 Task: For heading Arial black with underline.  font size for heading18,  'Change the font style of data to'Calibri.  and font size to 9,  Change the alignment of both headline & data to Align center.  In the sheet  DashboardInvestmentbook
Action: Mouse moved to (37, 142)
Screenshot: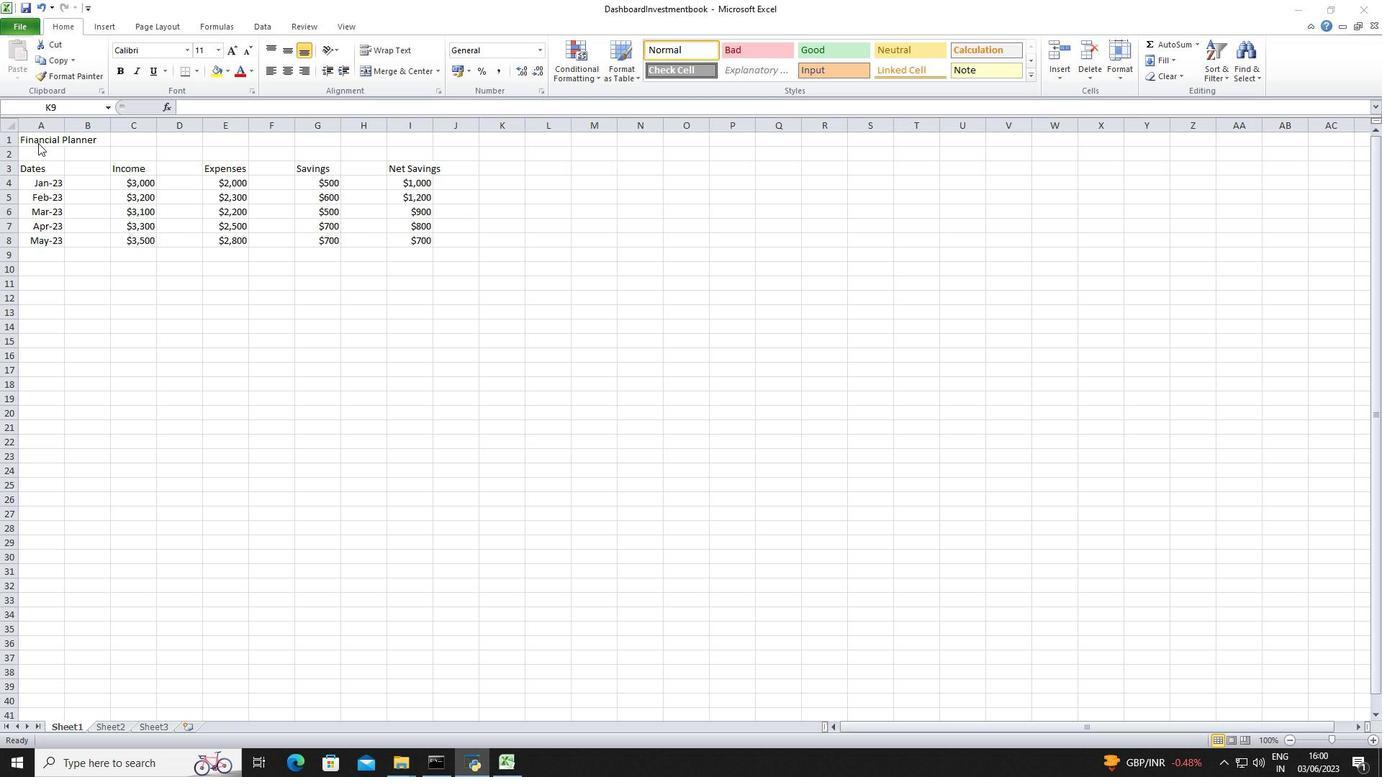 
Action: Mouse pressed left at (37, 142)
Screenshot: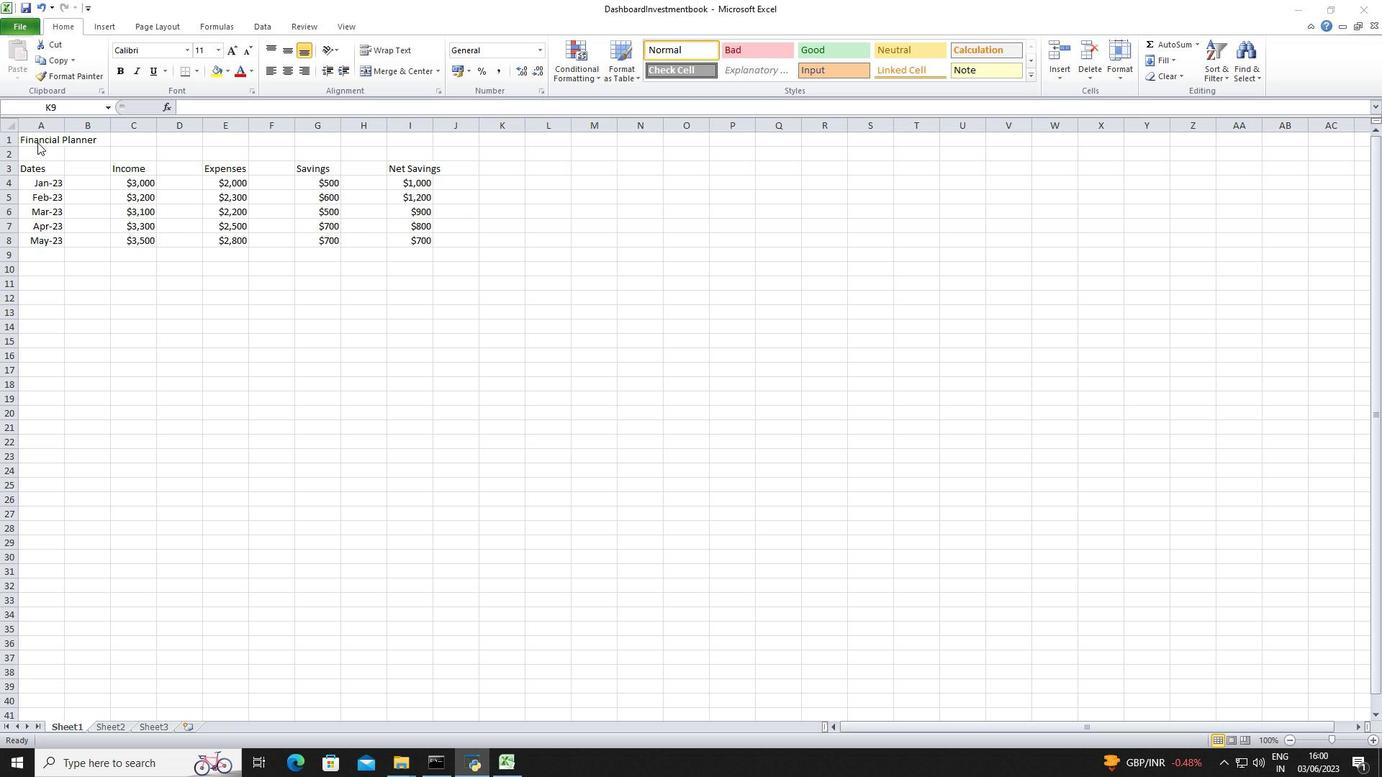 
Action: Mouse moved to (45, 141)
Screenshot: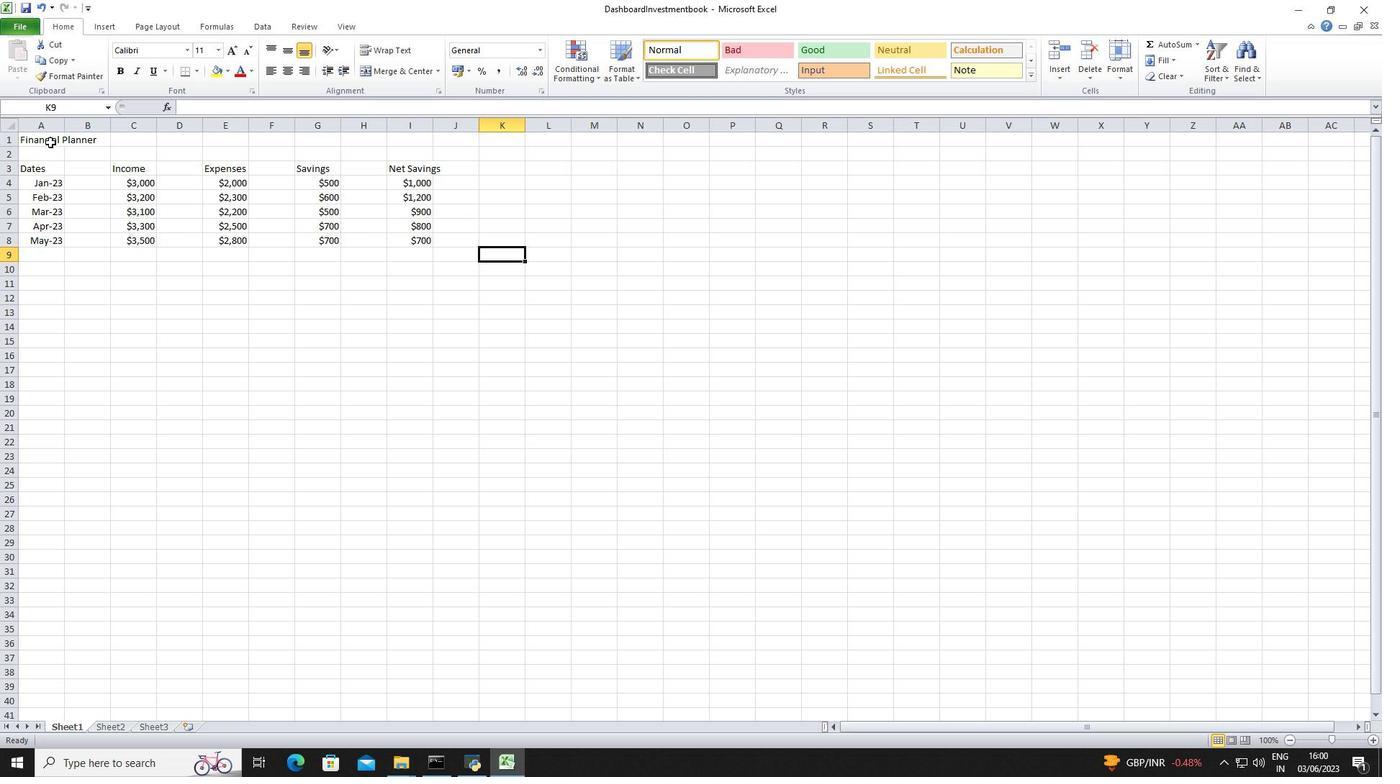 
Action: Mouse pressed left at (45, 141)
Screenshot: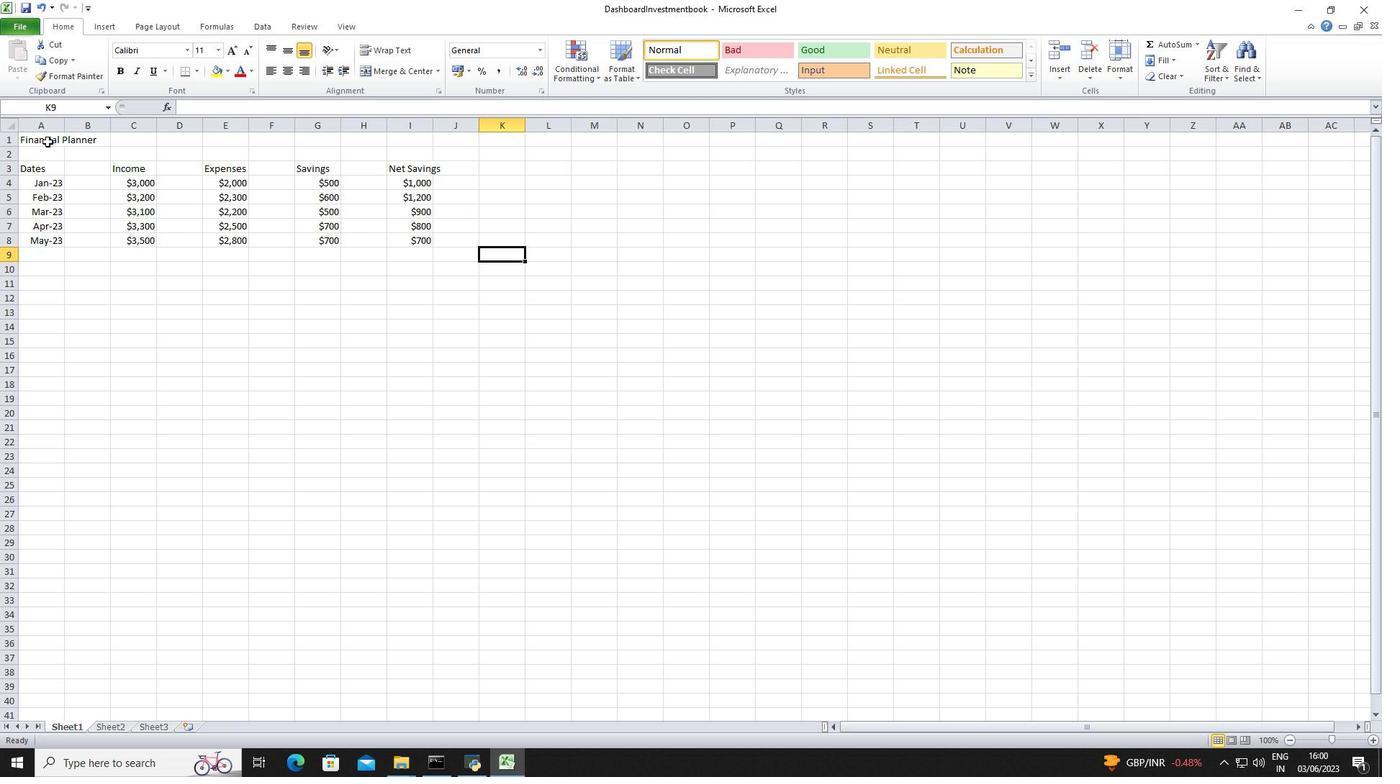 
Action: Mouse moved to (187, 51)
Screenshot: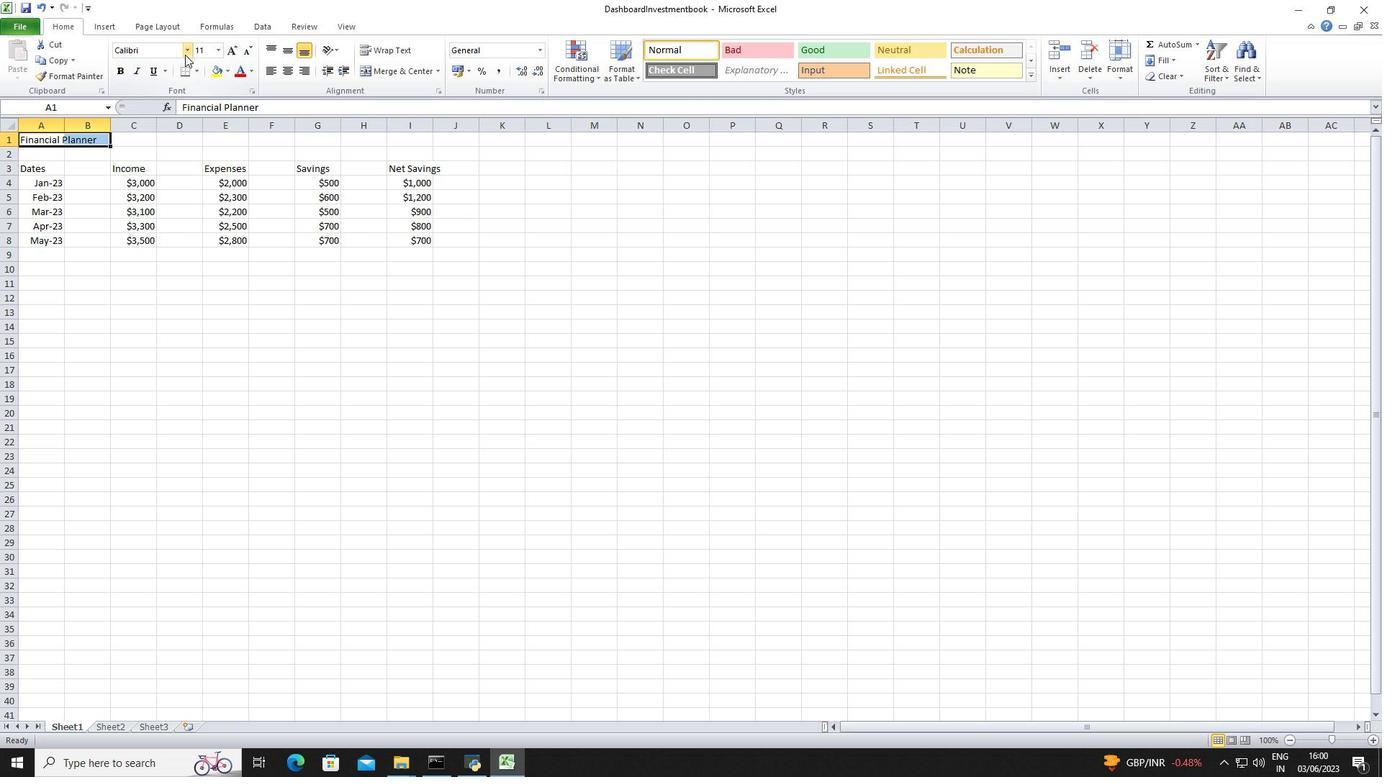 
Action: Mouse pressed left at (187, 51)
Screenshot: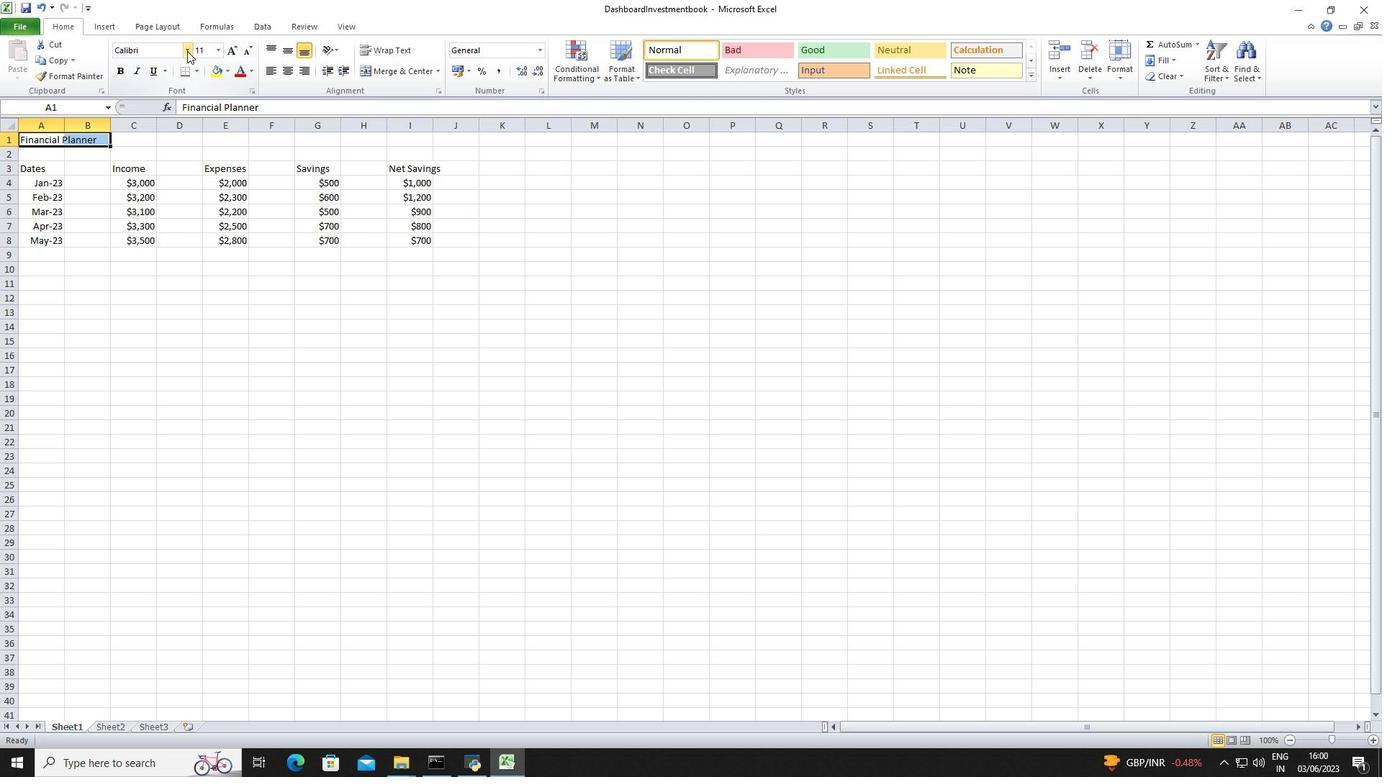 
Action: Mouse moved to (185, 182)
Screenshot: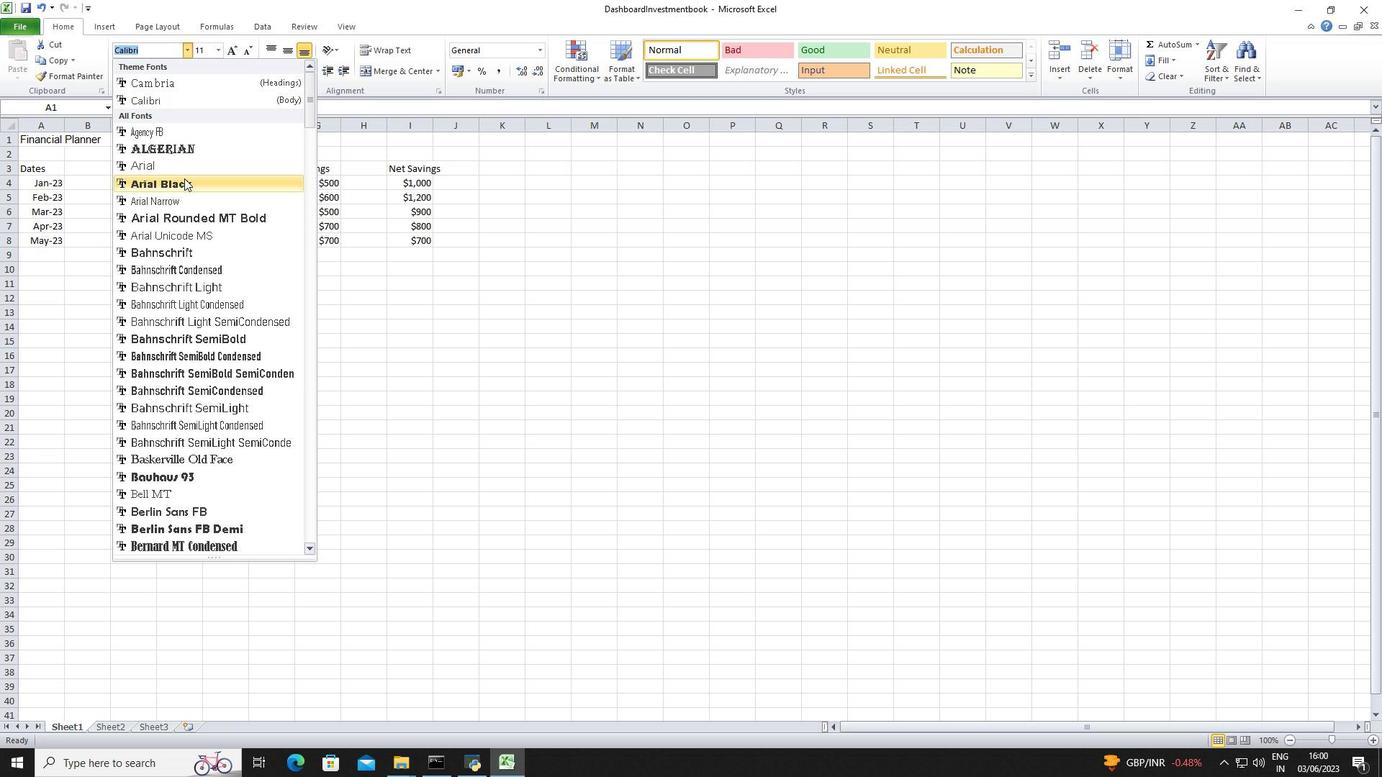 
Action: Mouse pressed left at (185, 182)
Screenshot: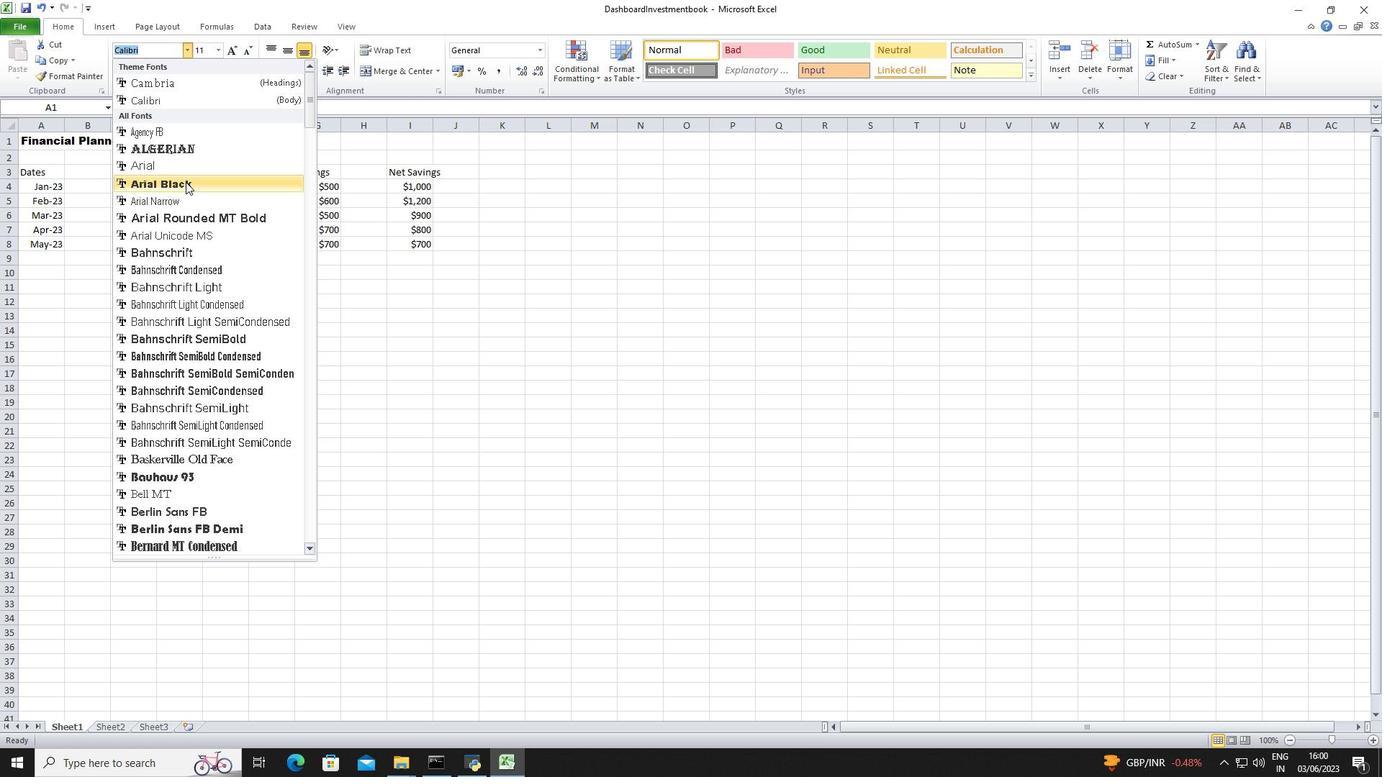 
Action: Mouse moved to (151, 71)
Screenshot: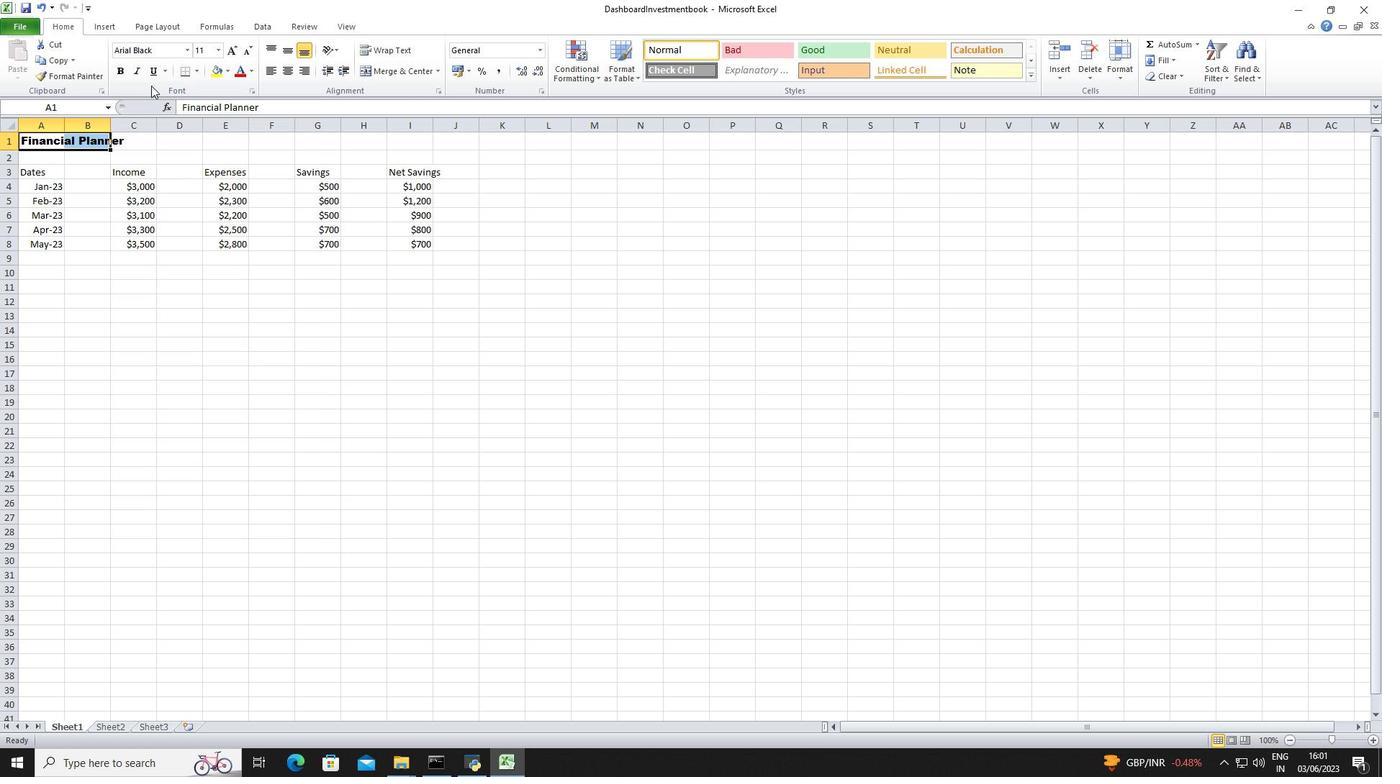
Action: Mouse pressed left at (151, 71)
Screenshot: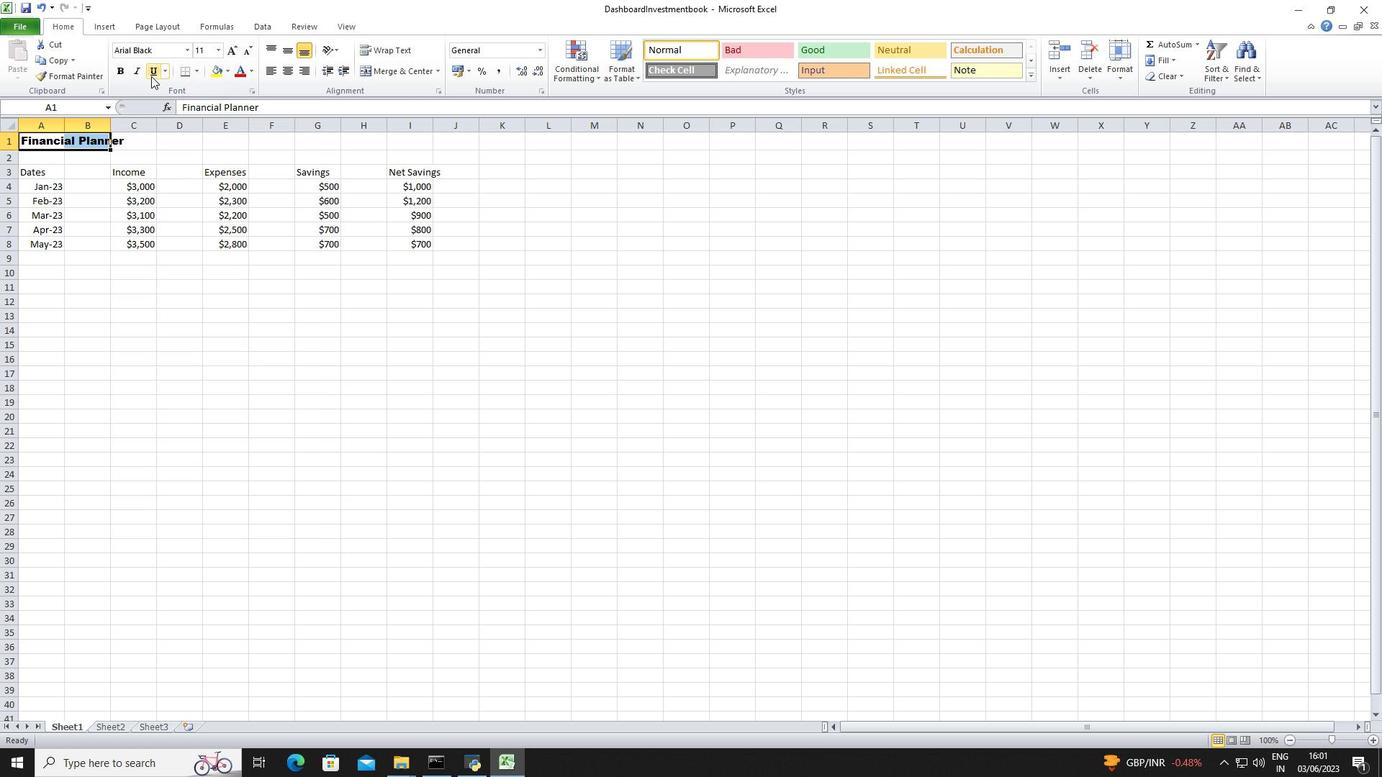 
Action: Mouse moved to (221, 52)
Screenshot: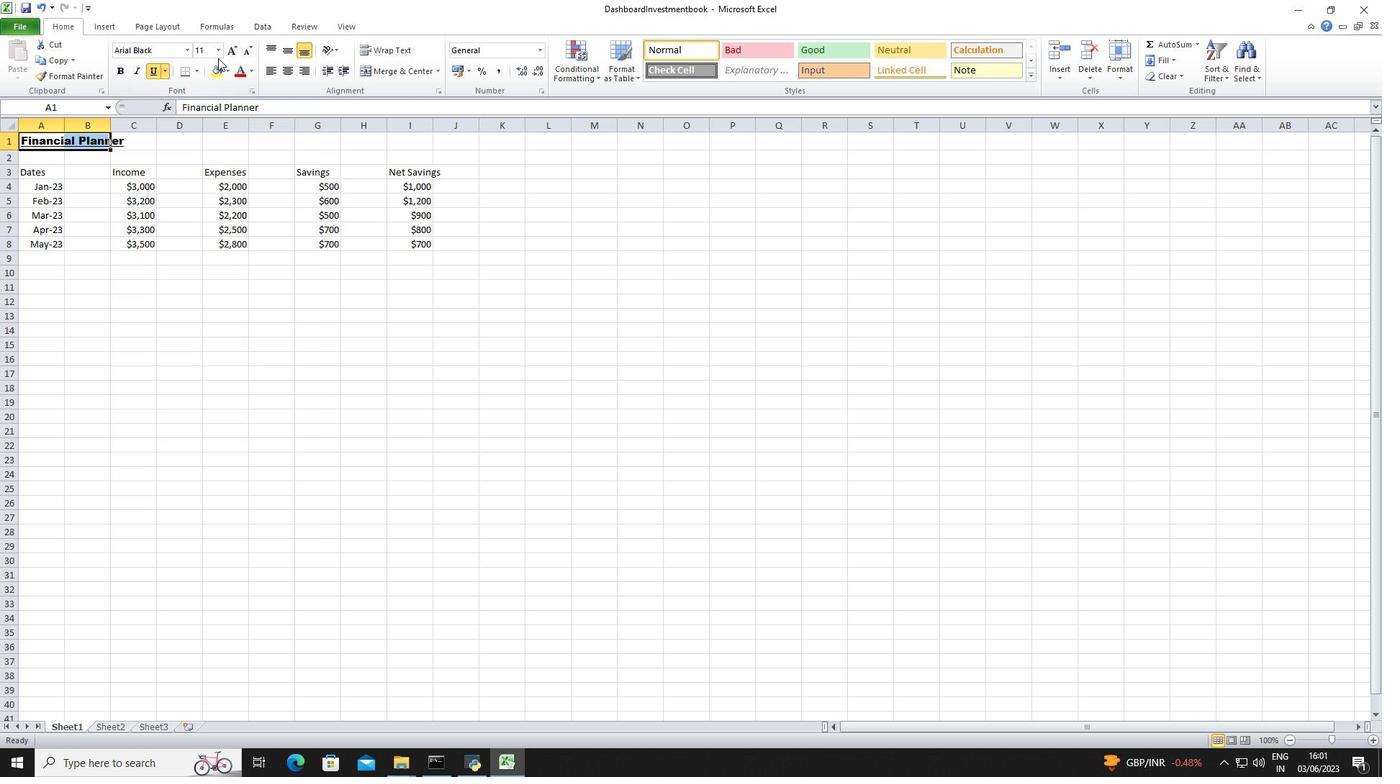 
Action: Mouse pressed left at (221, 52)
Screenshot: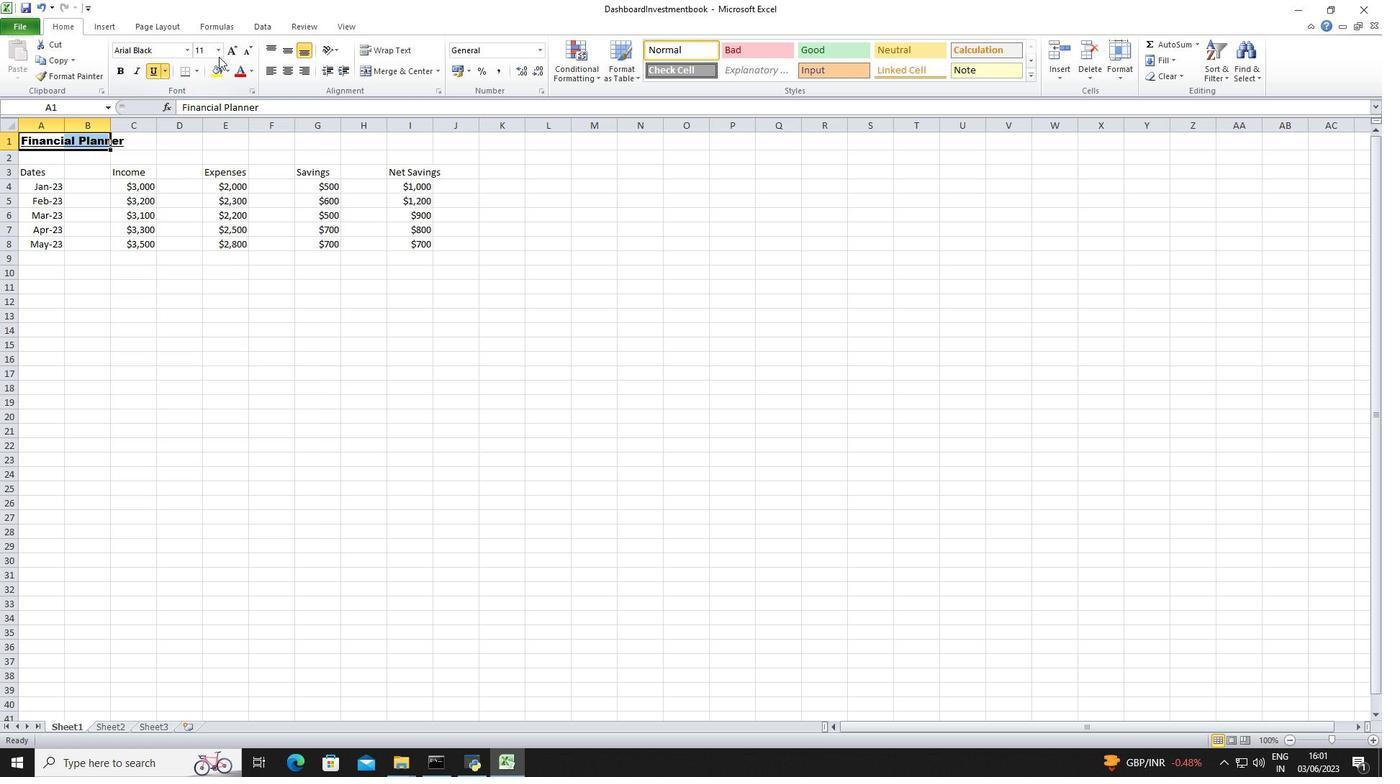 
Action: Mouse moved to (205, 151)
Screenshot: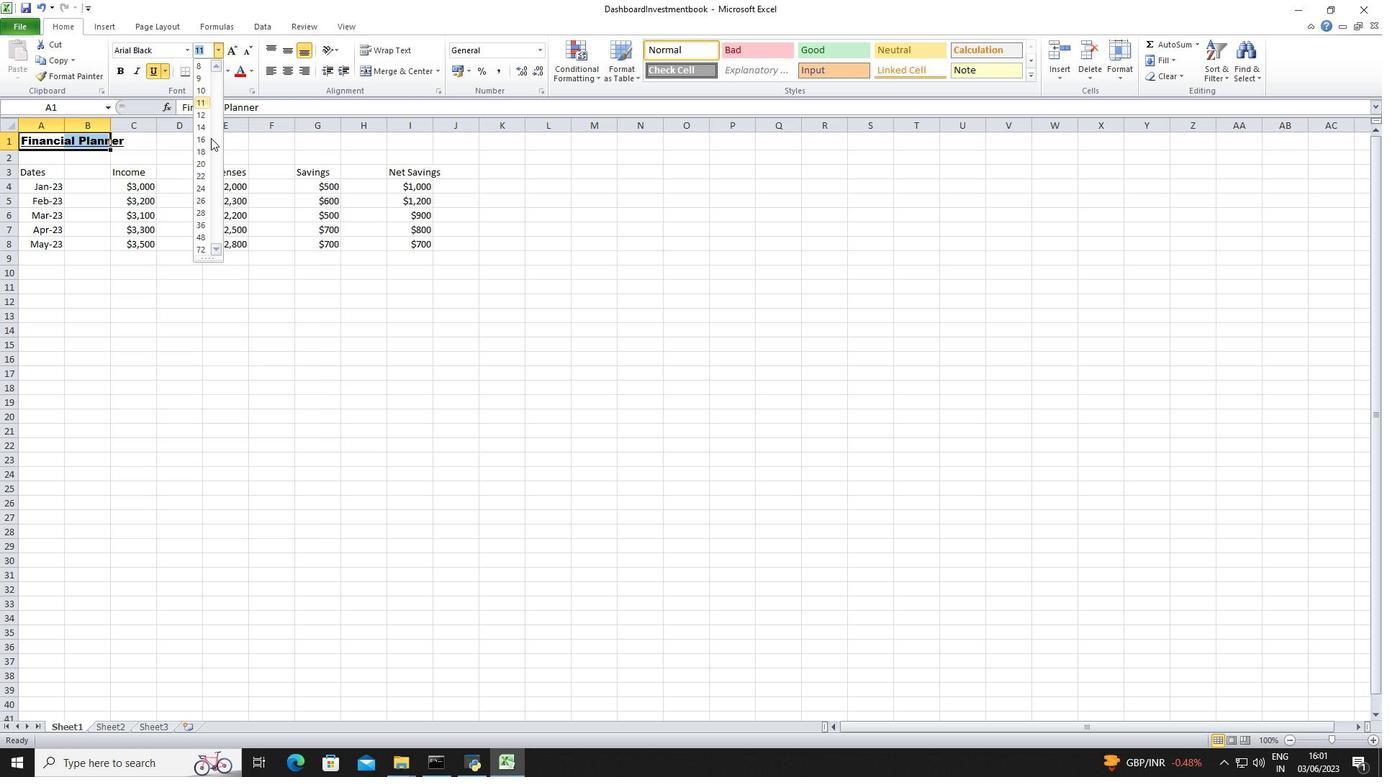 
Action: Mouse pressed left at (205, 151)
Screenshot: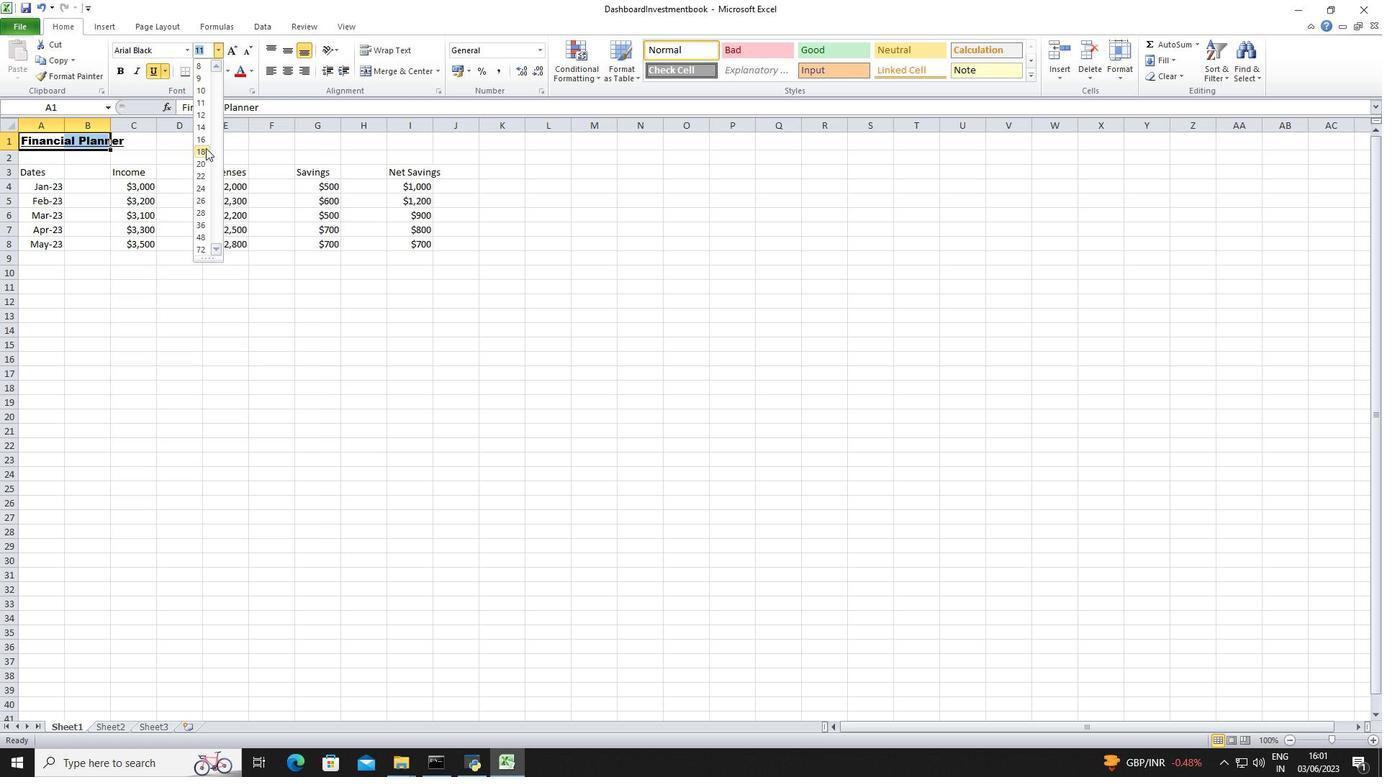 
Action: Mouse moved to (36, 182)
Screenshot: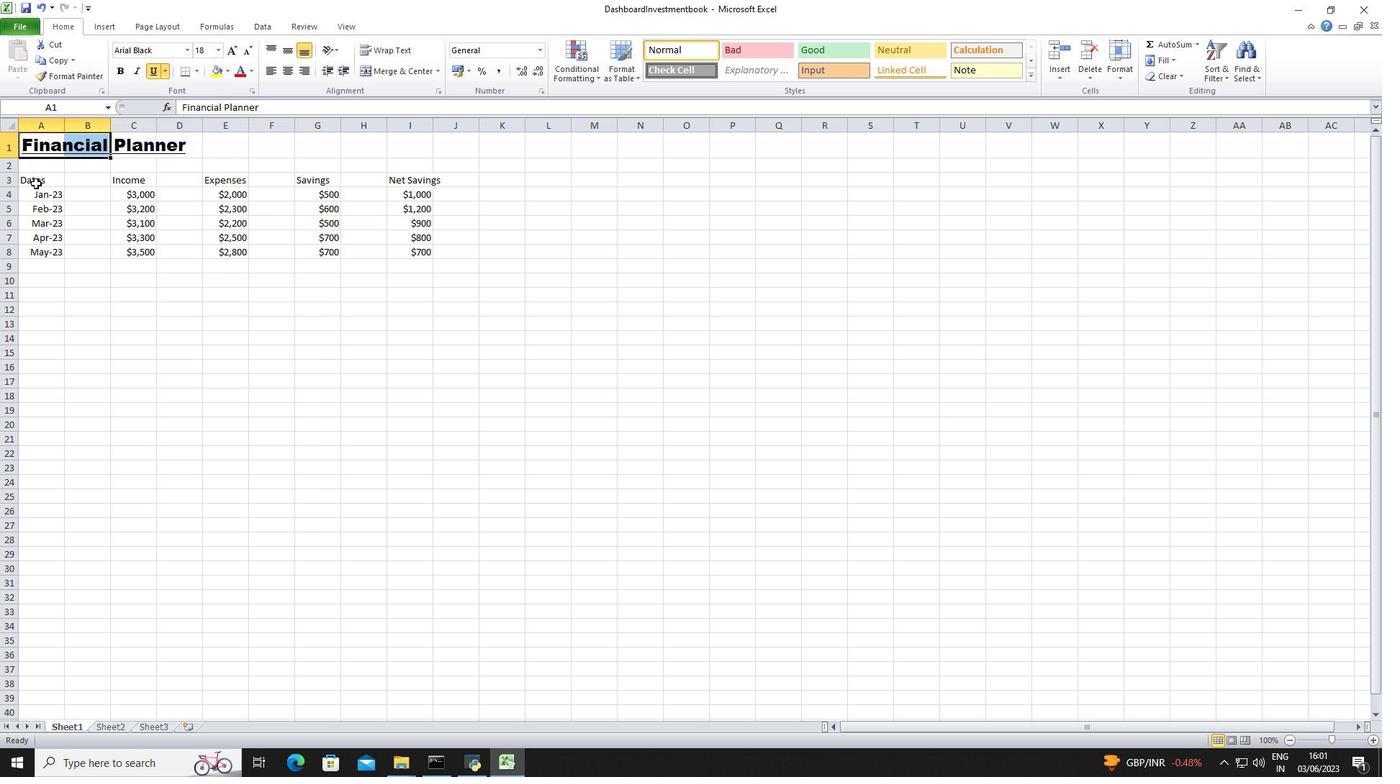 
Action: Mouse pressed left at (36, 182)
Screenshot: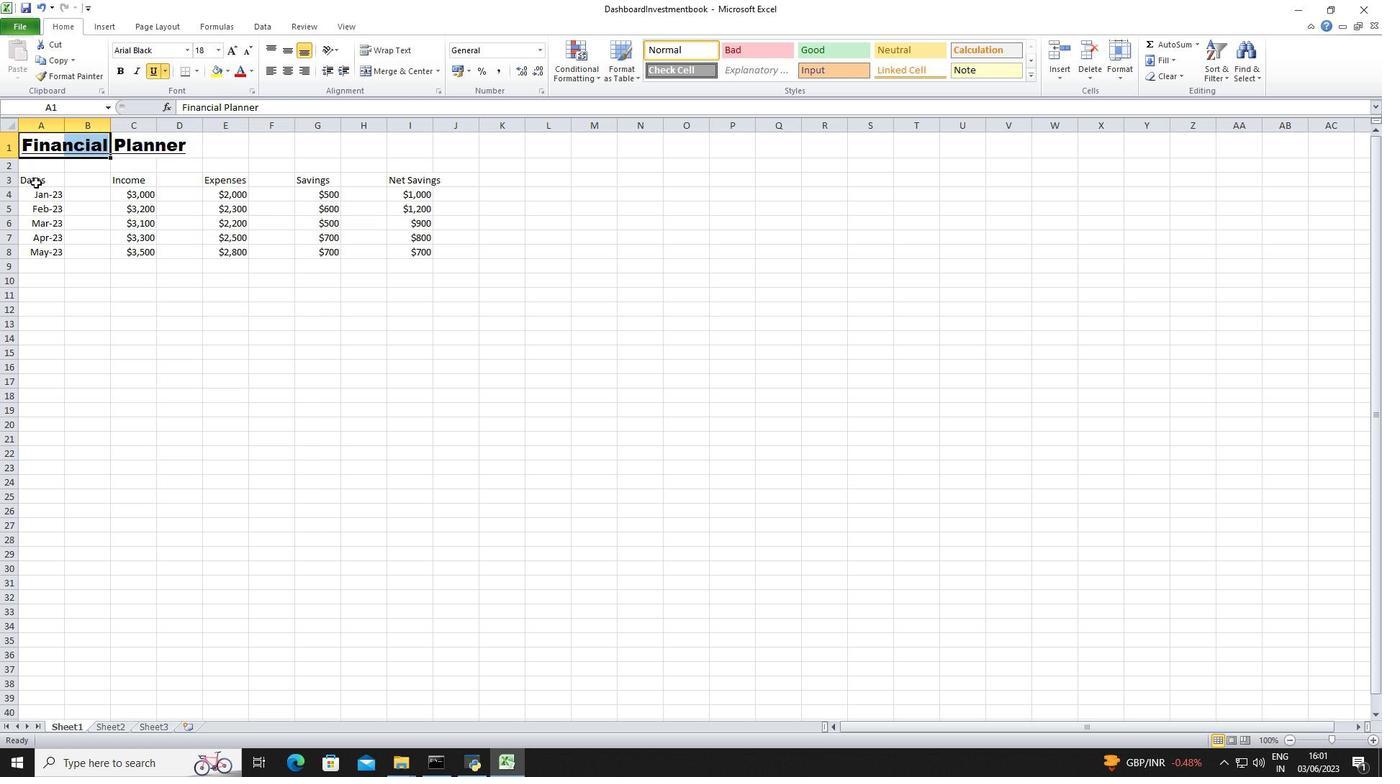 
Action: Mouse moved to (151, 49)
Screenshot: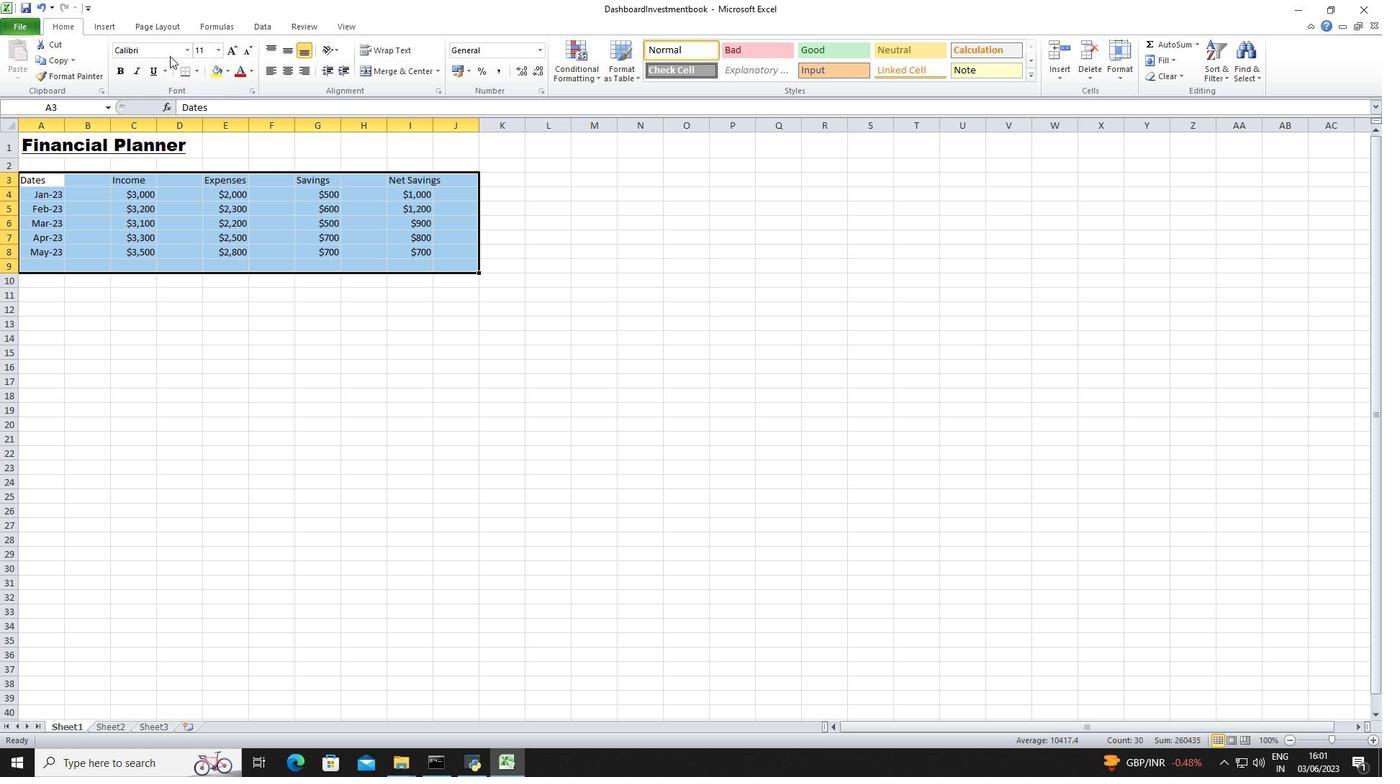 
Action: Mouse pressed left at (151, 49)
Screenshot: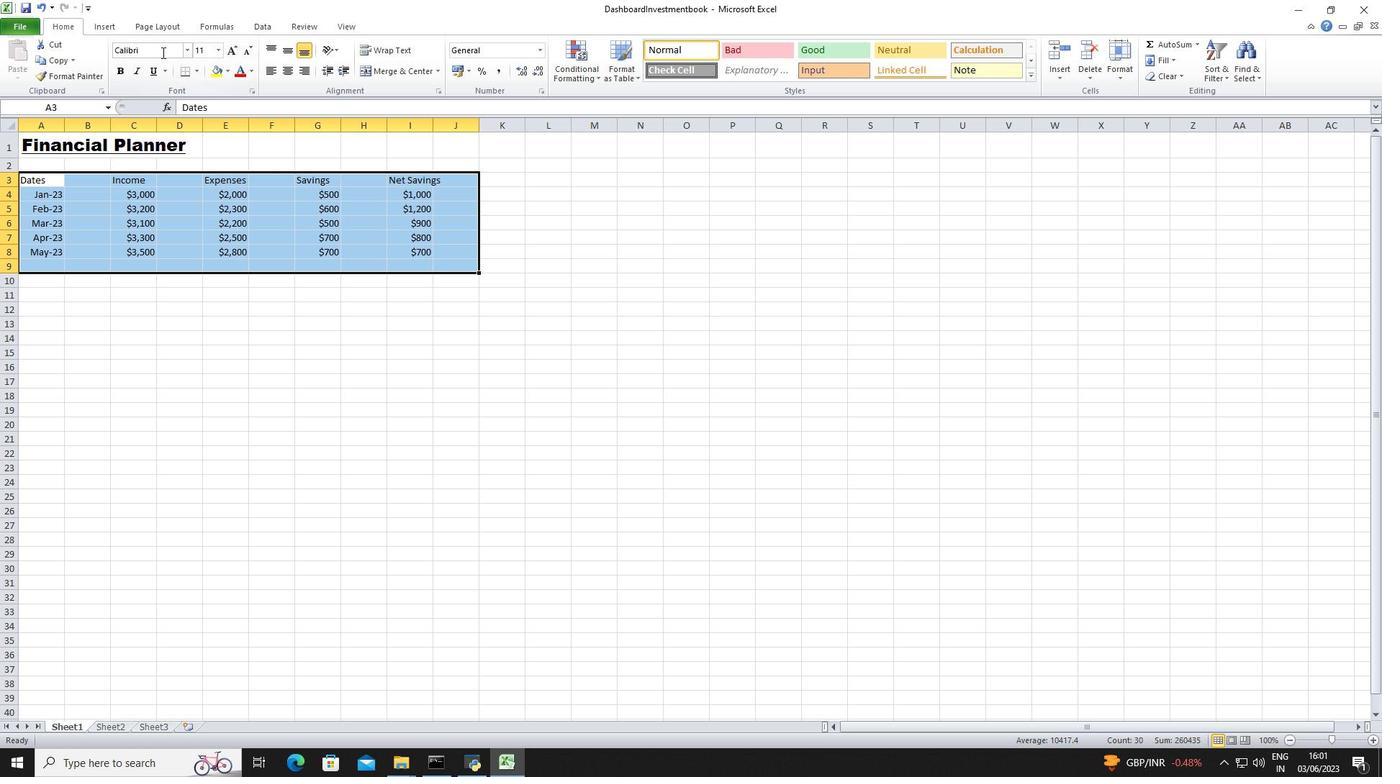 
Action: Key pressed <Key.enter>
Screenshot: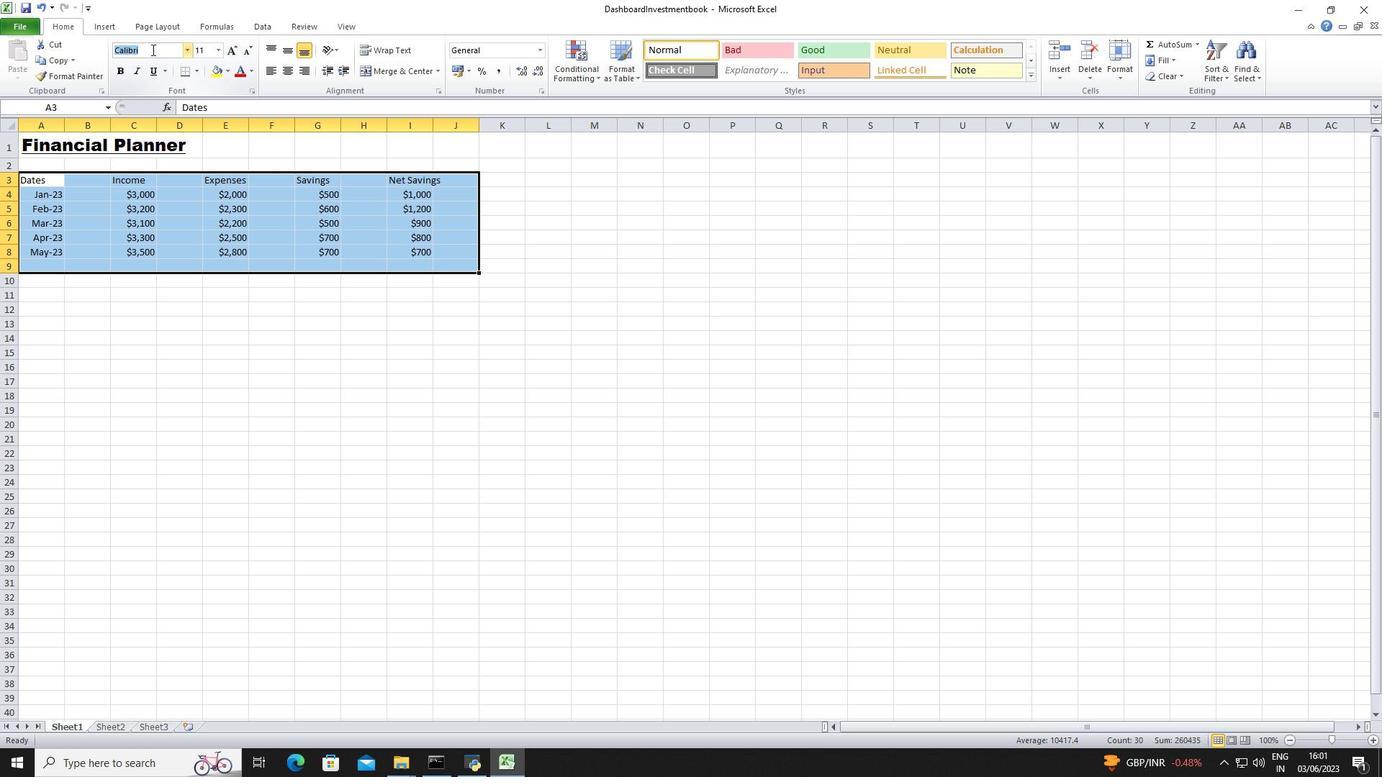 
Action: Mouse moved to (221, 49)
Screenshot: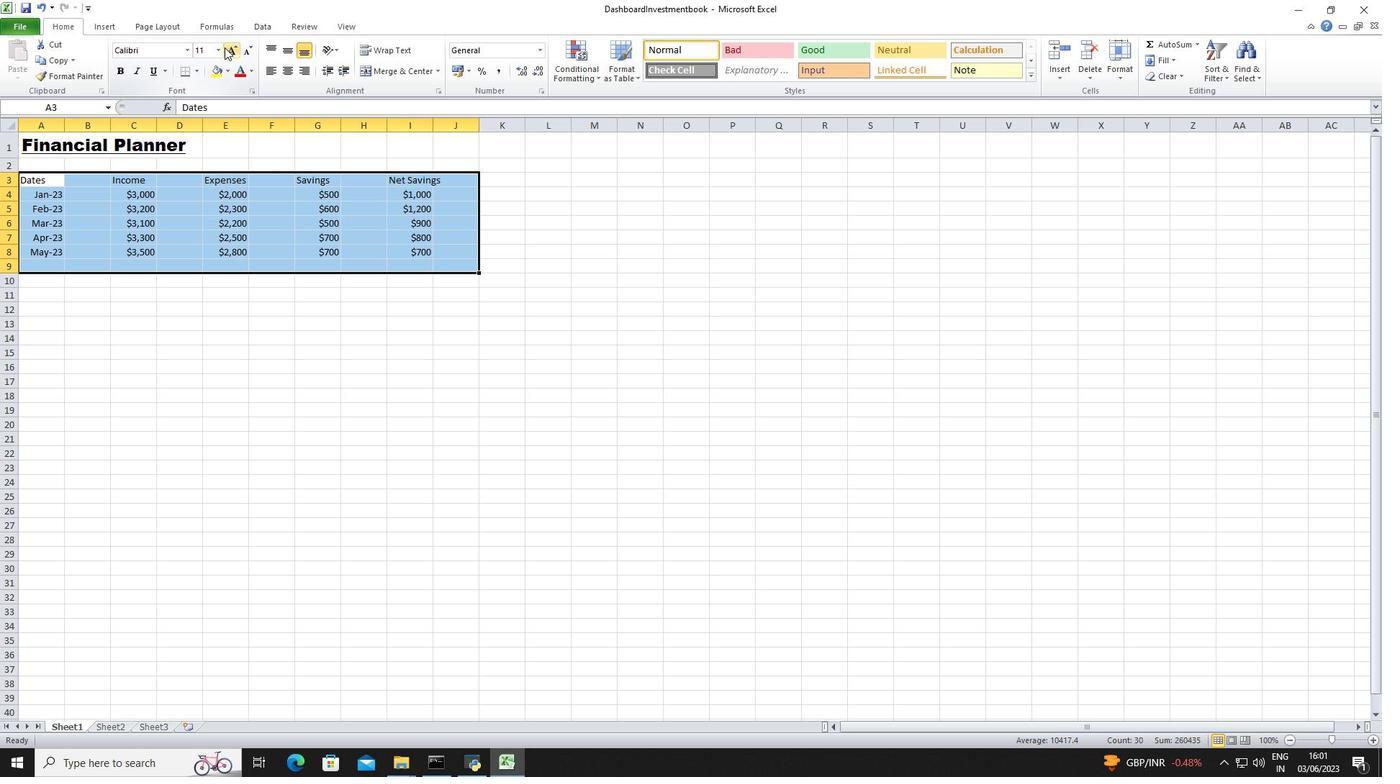 
Action: Mouse pressed left at (221, 49)
Screenshot: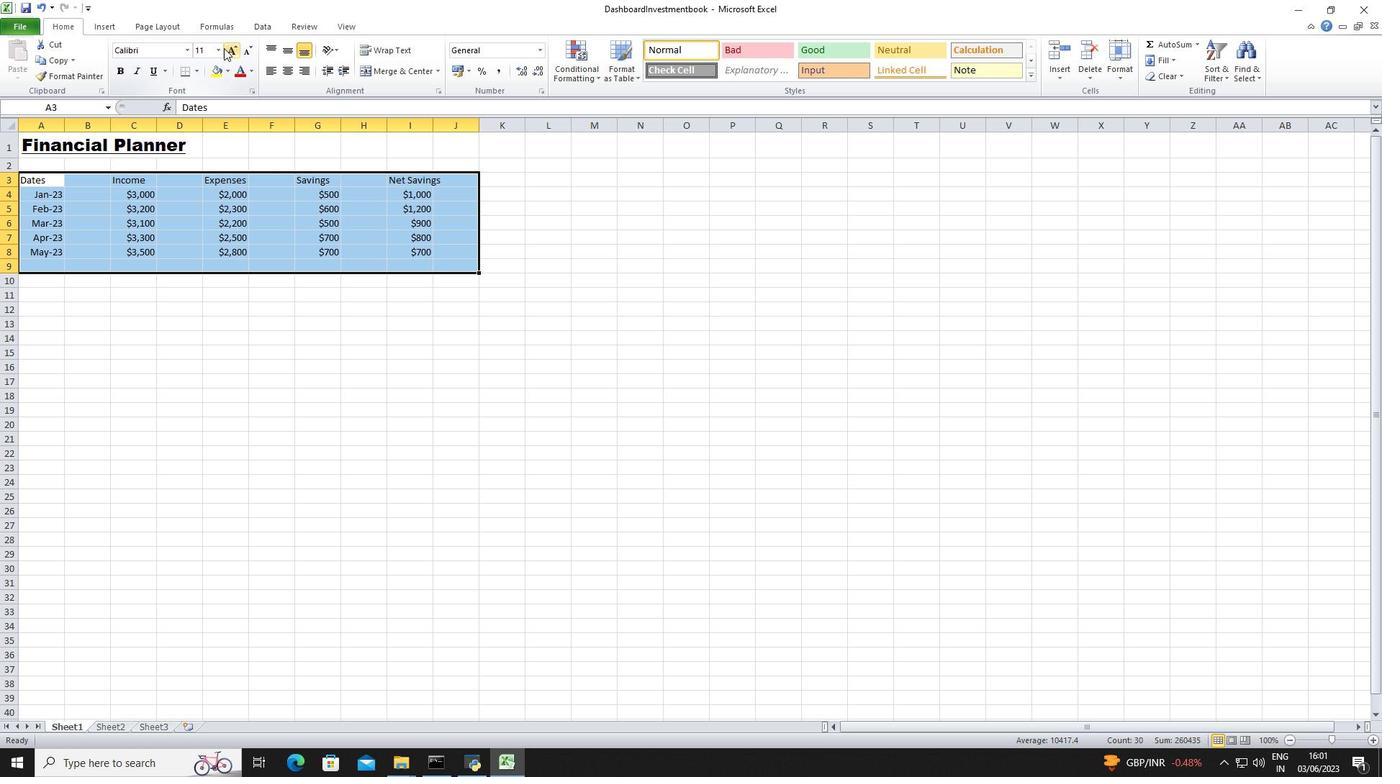 
Action: Mouse moved to (207, 79)
Screenshot: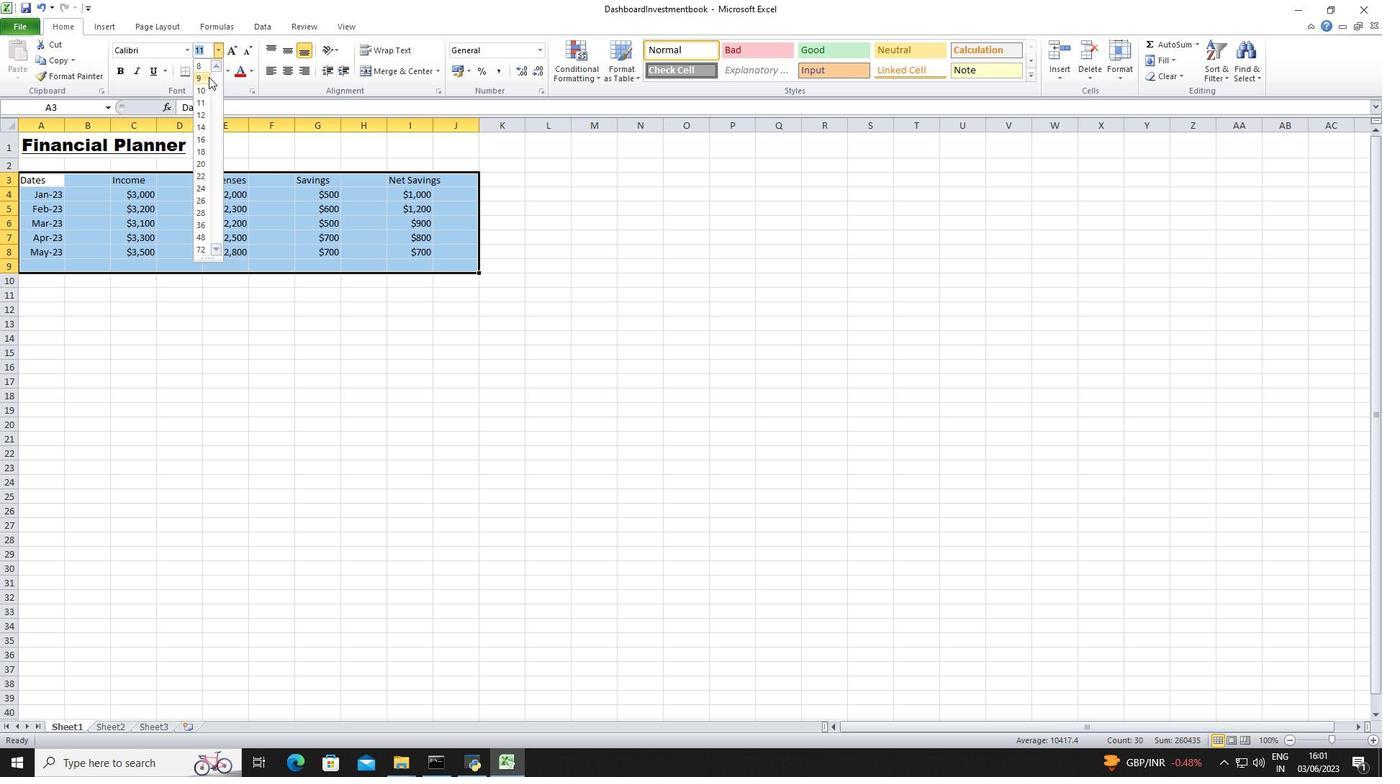 
Action: Mouse pressed left at (207, 79)
Screenshot: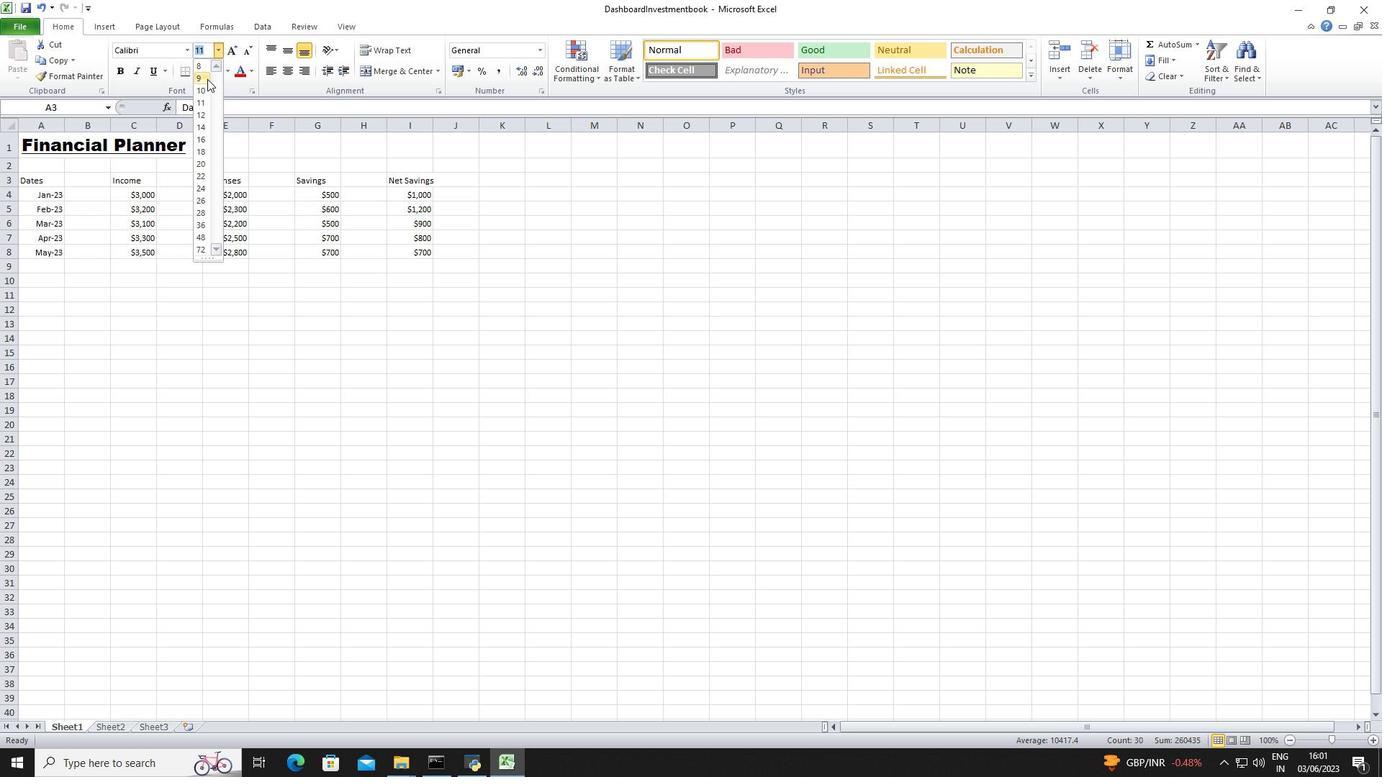 
Action: Mouse moved to (291, 70)
Screenshot: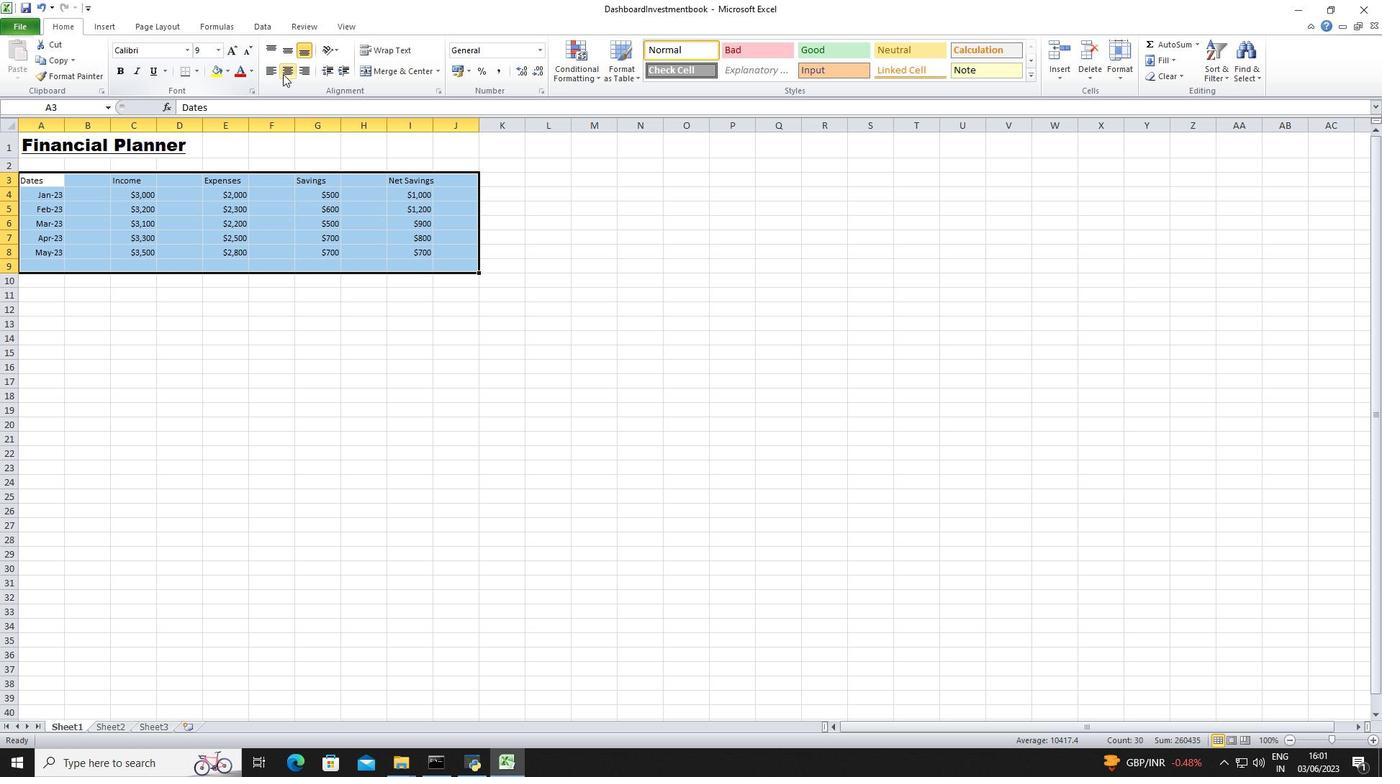 
Action: Mouse pressed left at (291, 70)
Screenshot: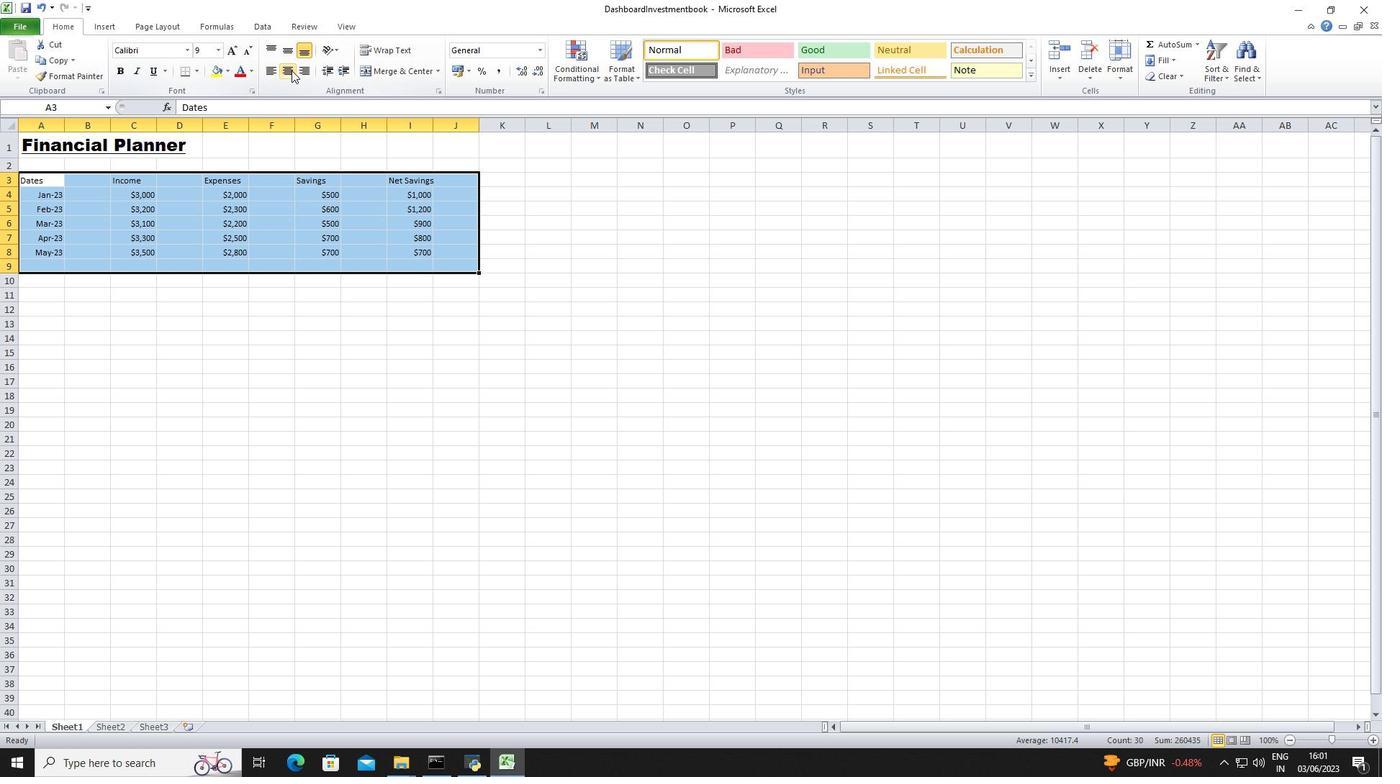 
Action: Mouse moved to (506, 258)
Screenshot: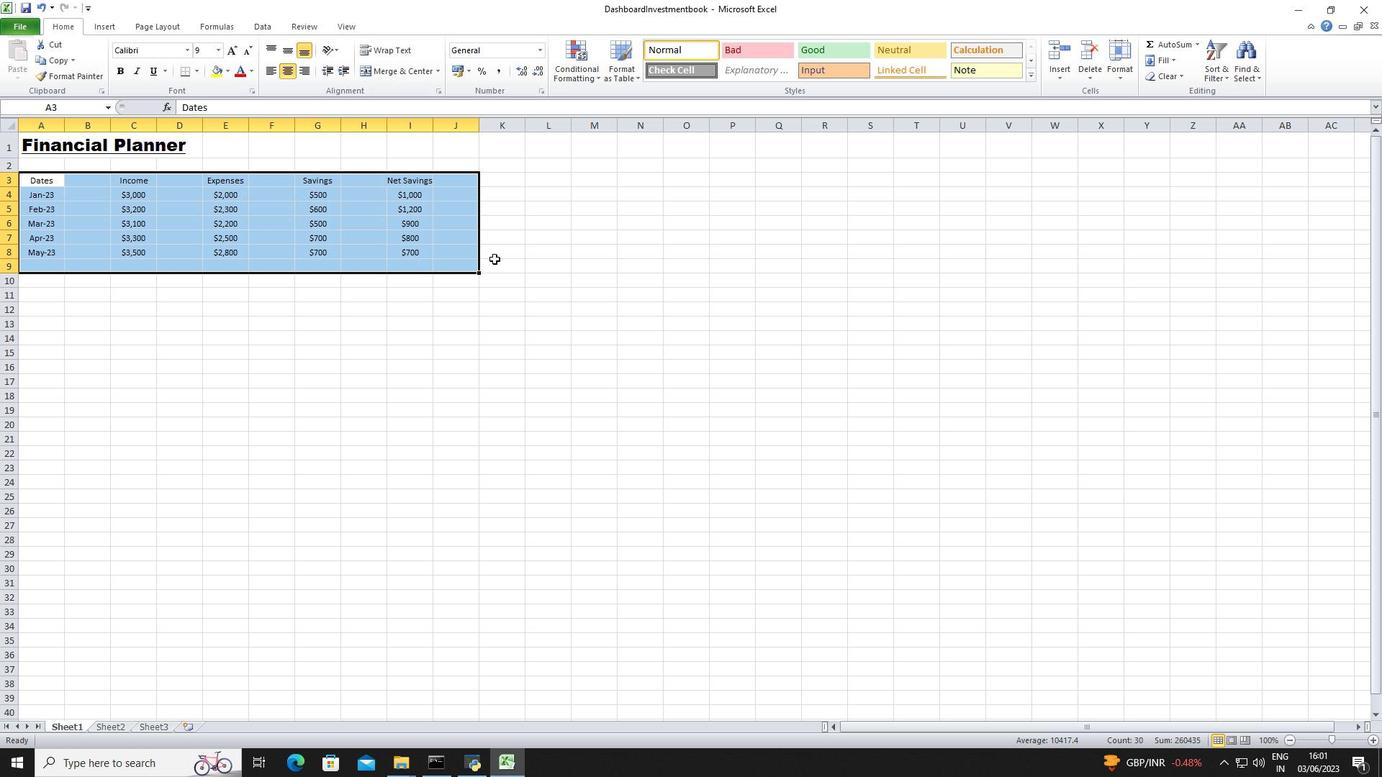 
Action: Mouse pressed left at (506, 258)
Screenshot: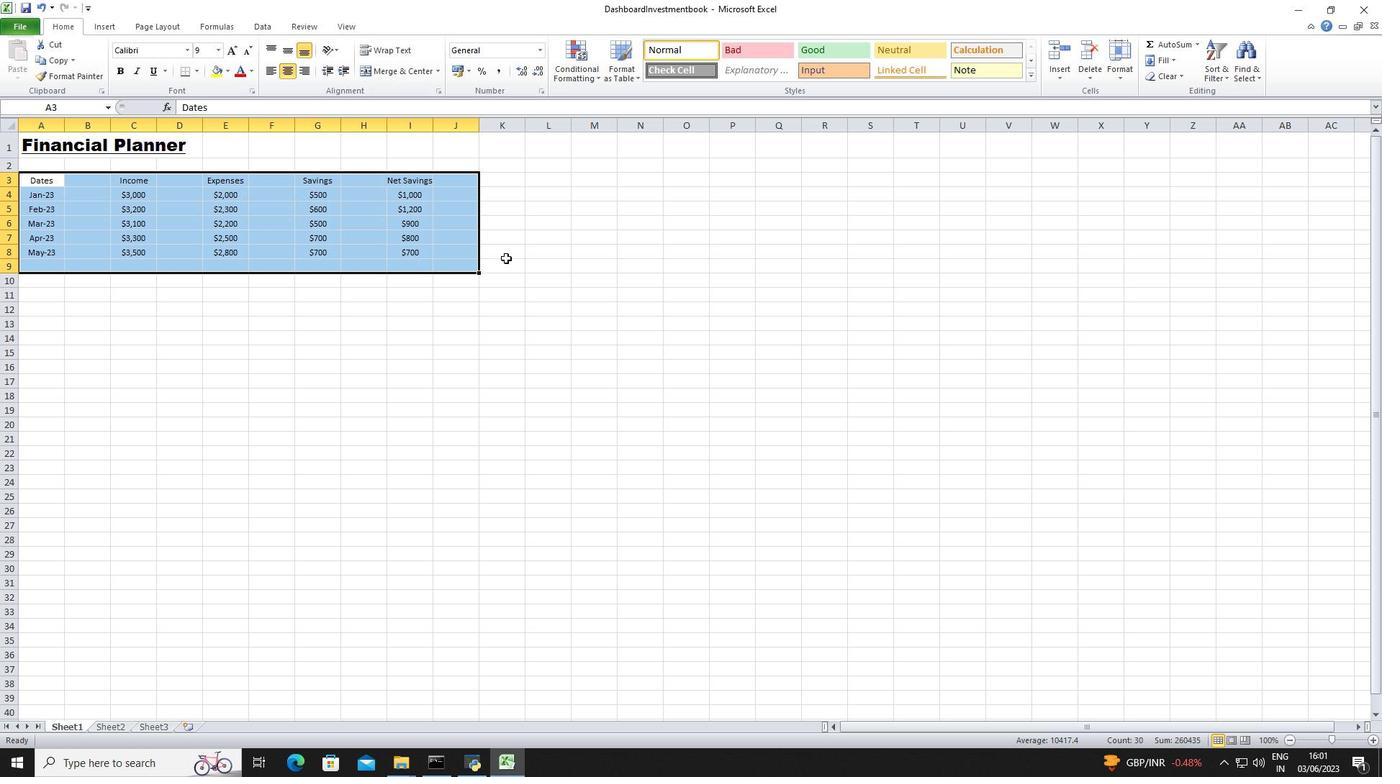 
